 Task: Add an event with the title Training Workshop: Leadership Skills, date '2023/12/09', time 7:50 AM to 9:50 AMand add a description: As each participant delivers their presentation, fellow participants and a designated facilitator will provide constructive feedback, highlighting strengths and offering suggestions for improvement. The feedback will focus on areas such as clarity of message, organization of content, vocal delivery, non-verbal communication, and overall presentation effectiveness.Select event color  Grape . Add location for the event as: 456 Parc Güell, Barcelona, Spain, logged in from the account softage.1@softage.netand send the event invitation to softage.4@softage.net and softage.5@softage.net. Set a reminder for the event Weekly on Sunday
Action: Mouse moved to (36, 98)
Screenshot: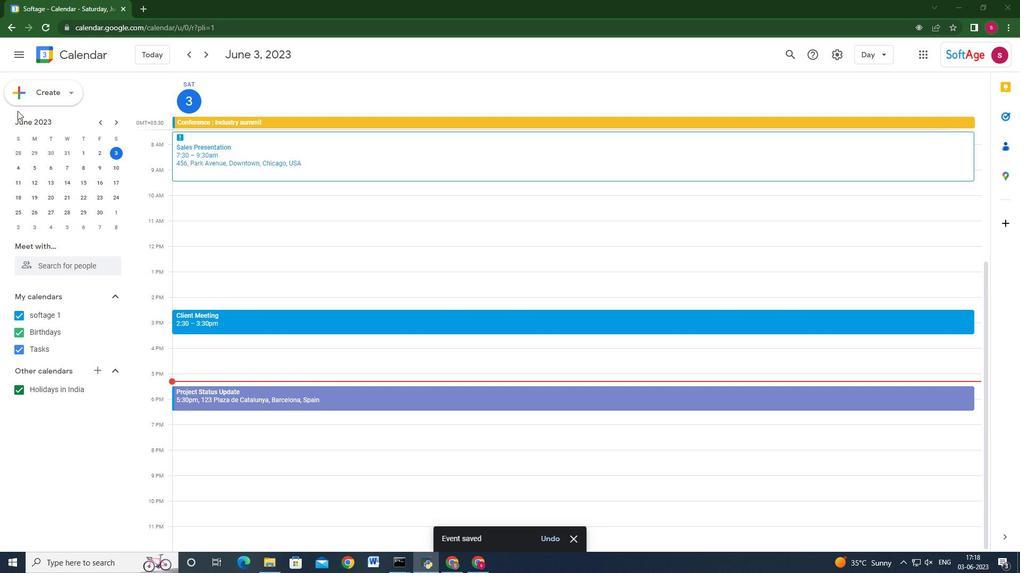 
Action: Mouse pressed left at (36, 98)
Screenshot: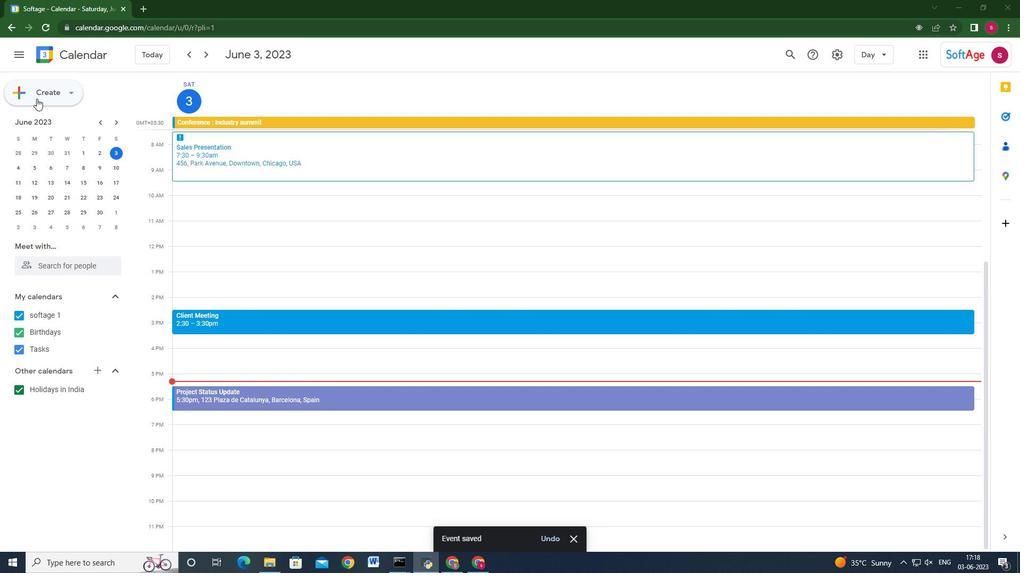 
Action: Mouse moved to (30, 123)
Screenshot: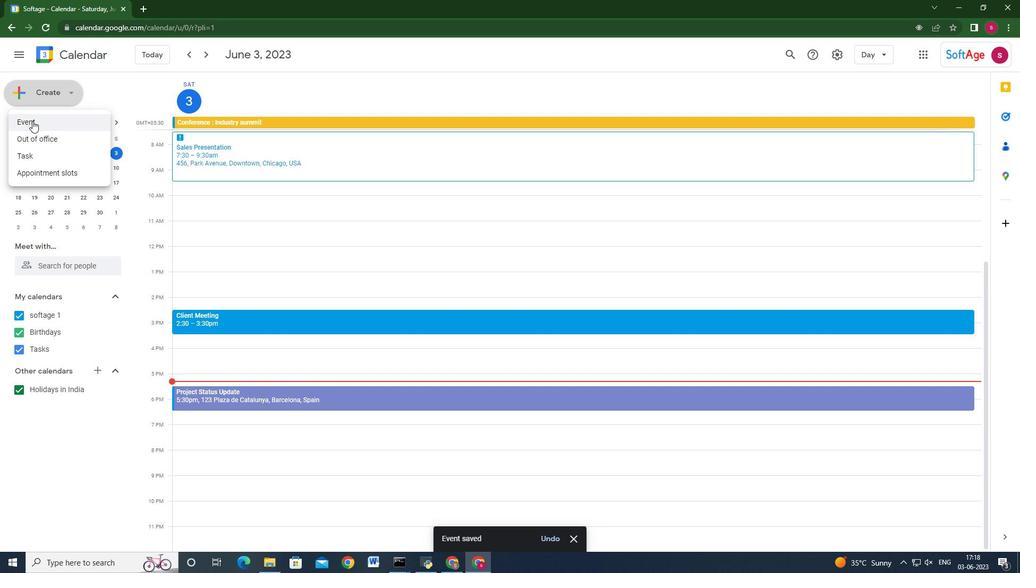 
Action: Mouse pressed left at (30, 123)
Screenshot: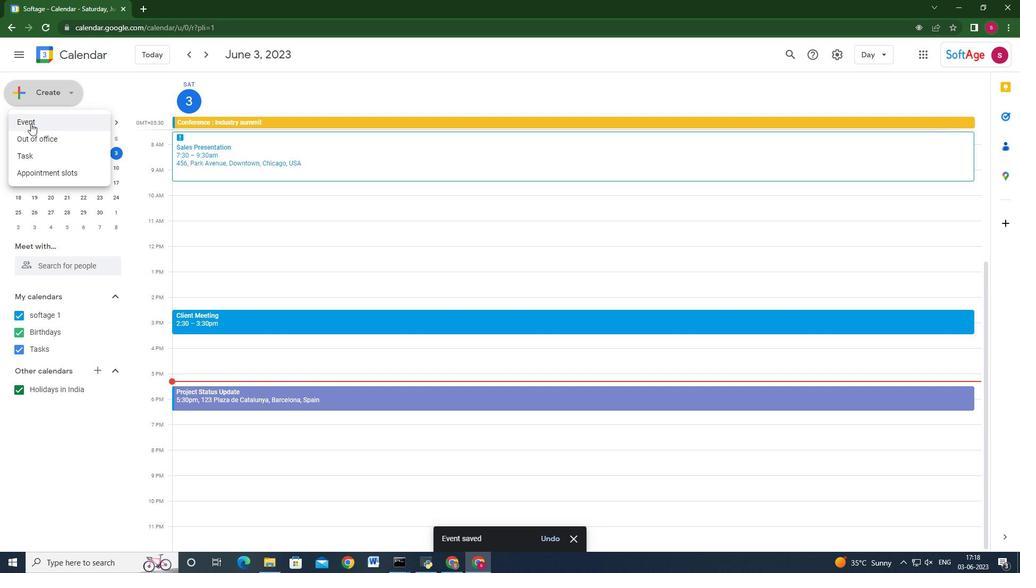 
Action: Mouse moved to (593, 412)
Screenshot: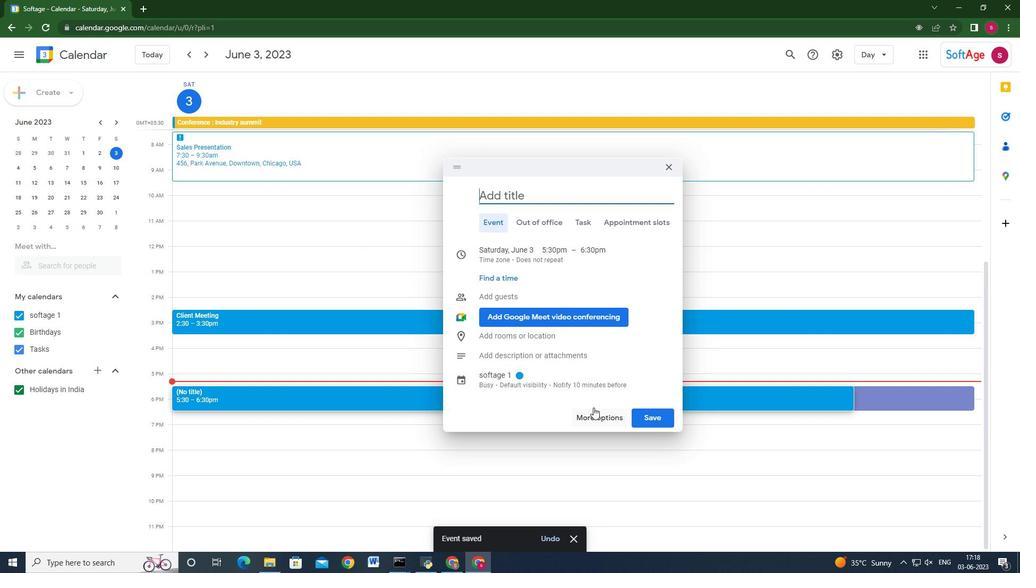 
Action: Mouse pressed left at (593, 412)
Screenshot: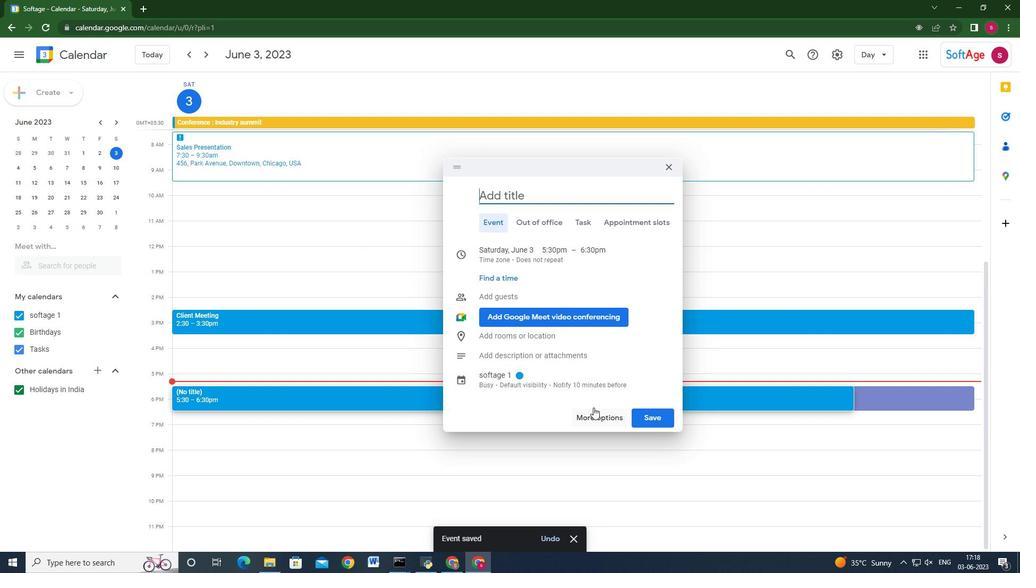 
Action: Mouse moved to (125, 47)
Screenshot: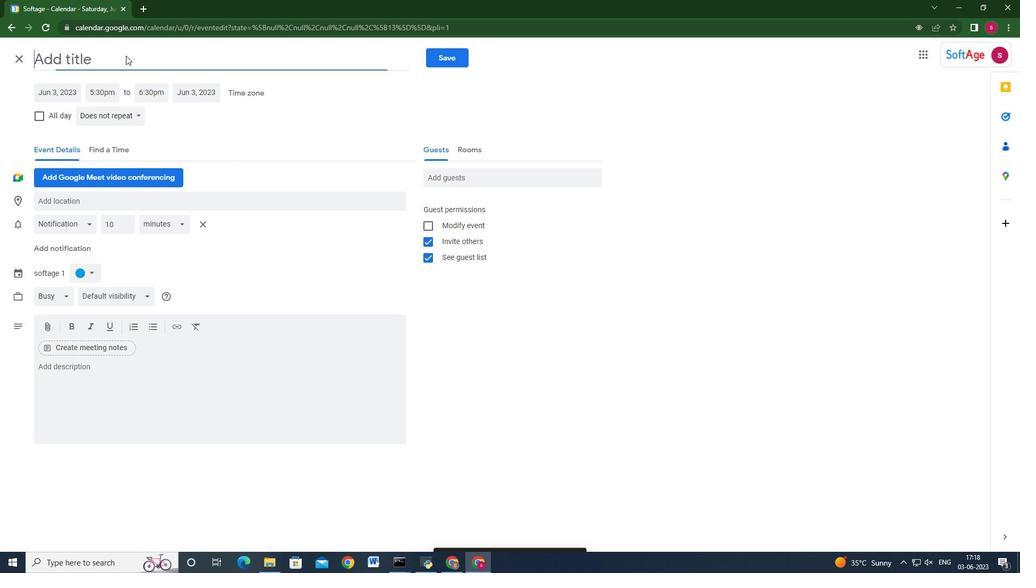 
Action: Key pressed <Key.shift><Key.shift>Training<Key.space><Key.shift_r>Workshop<Key.shift>:<Key.space><Key.shift>Leadership<Key.space><Key.shift>Skills
Screenshot: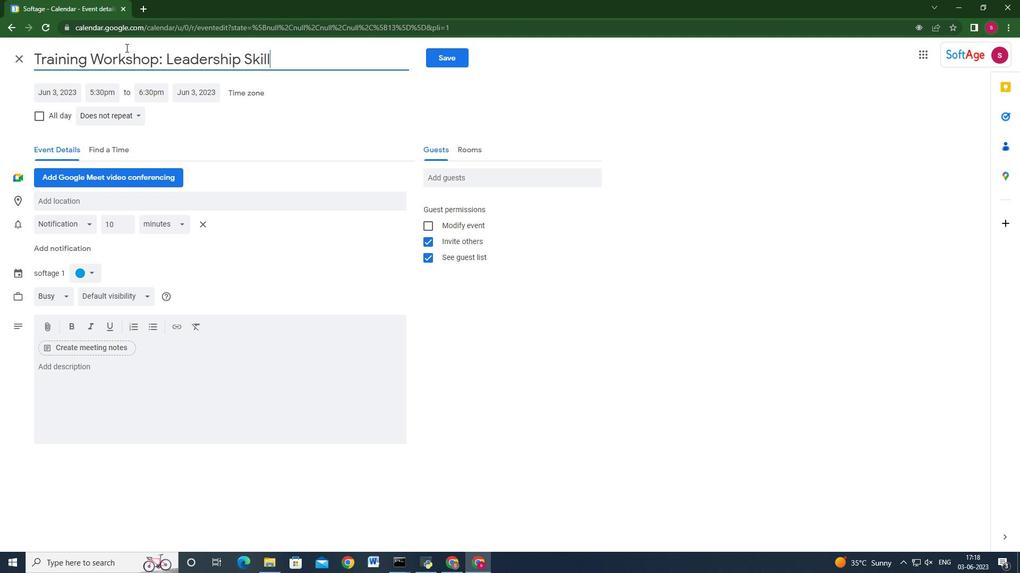 
Action: Mouse moved to (68, 96)
Screenshot: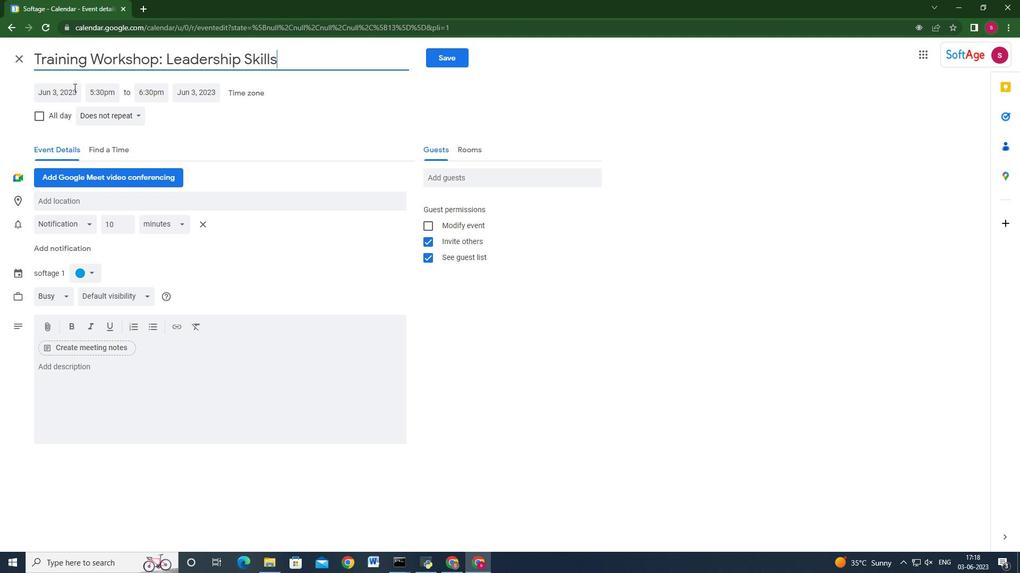 
Action: Mouse pressed left at (68, 96)
Screenshot: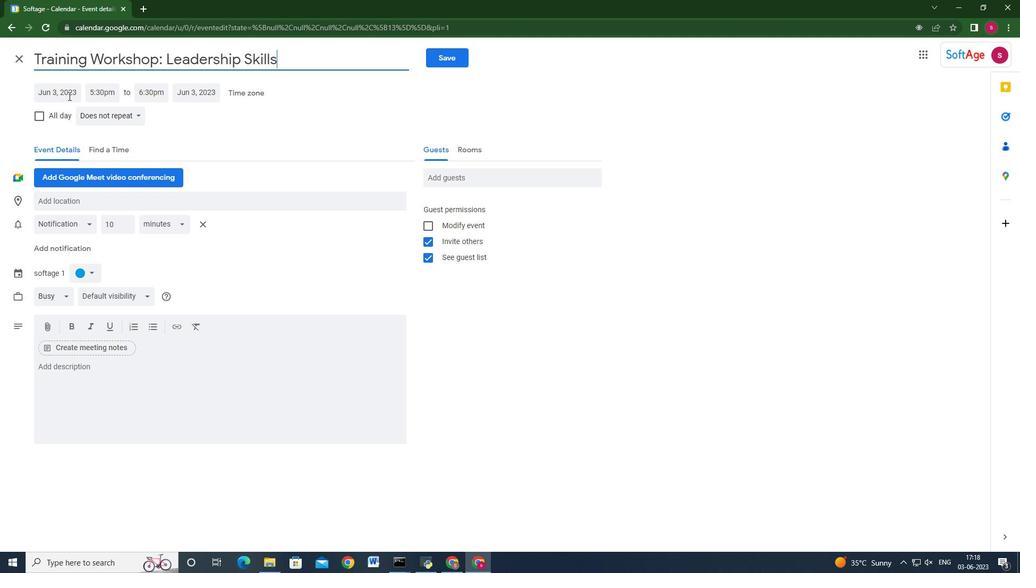 
Action: Mouse moved to (167, 115)
Screenshot: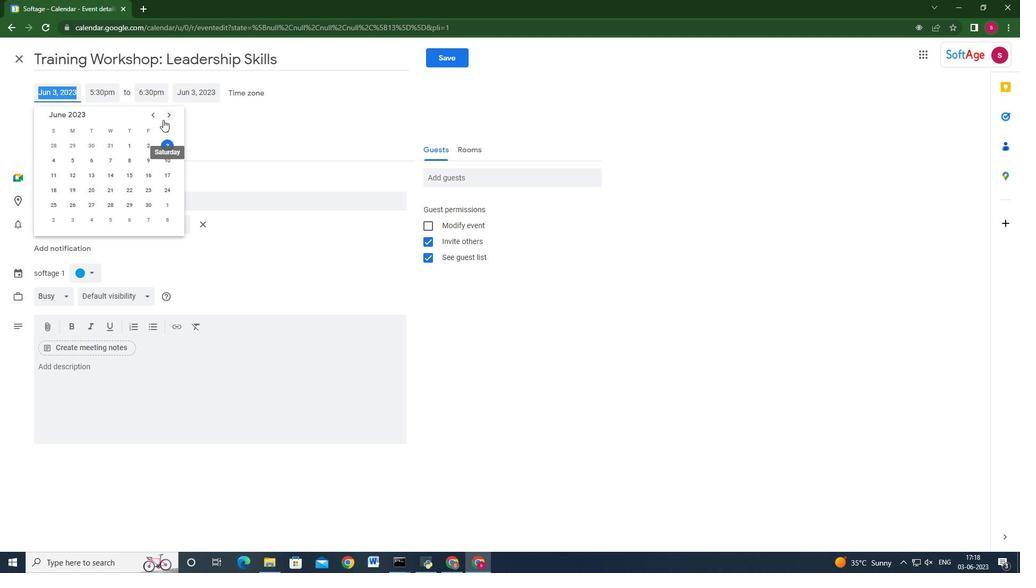 
Action: Mouse pressed left at (167, 115)
Screenshot: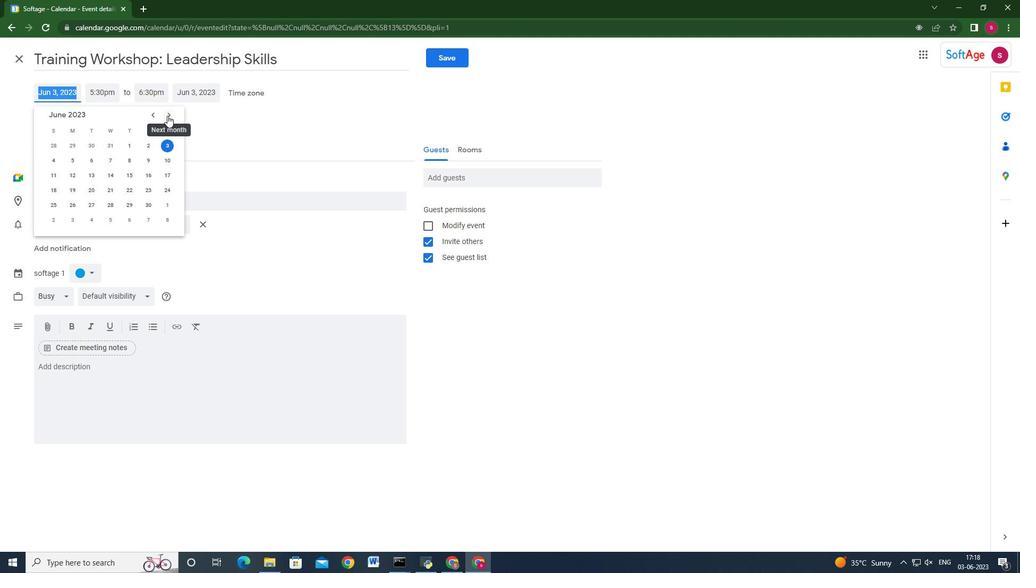 
Action: Mouse pressed left at (167, 115)
Screenshot: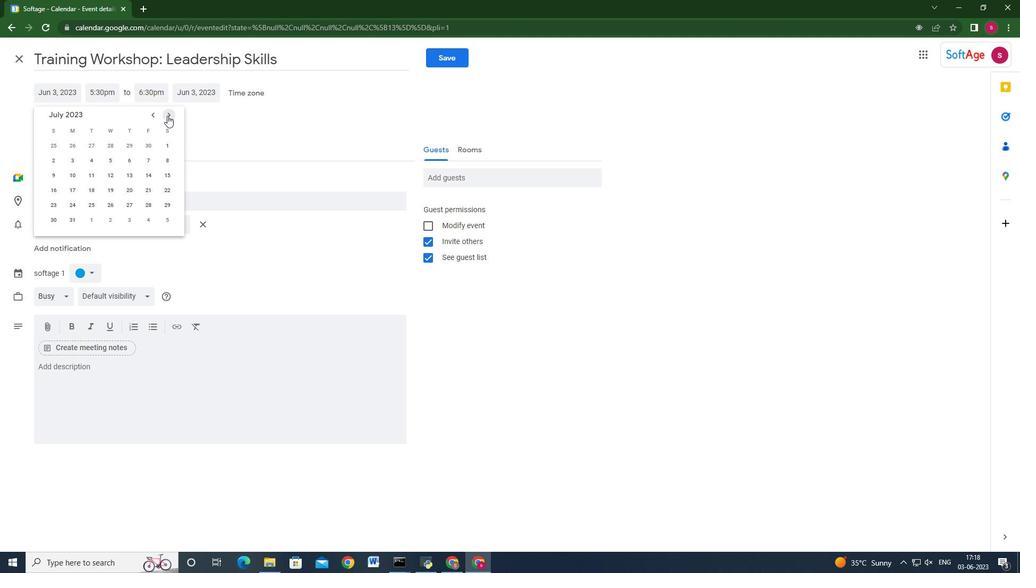 
Action: Mouse pressed left at (167, 115)
Screenshot: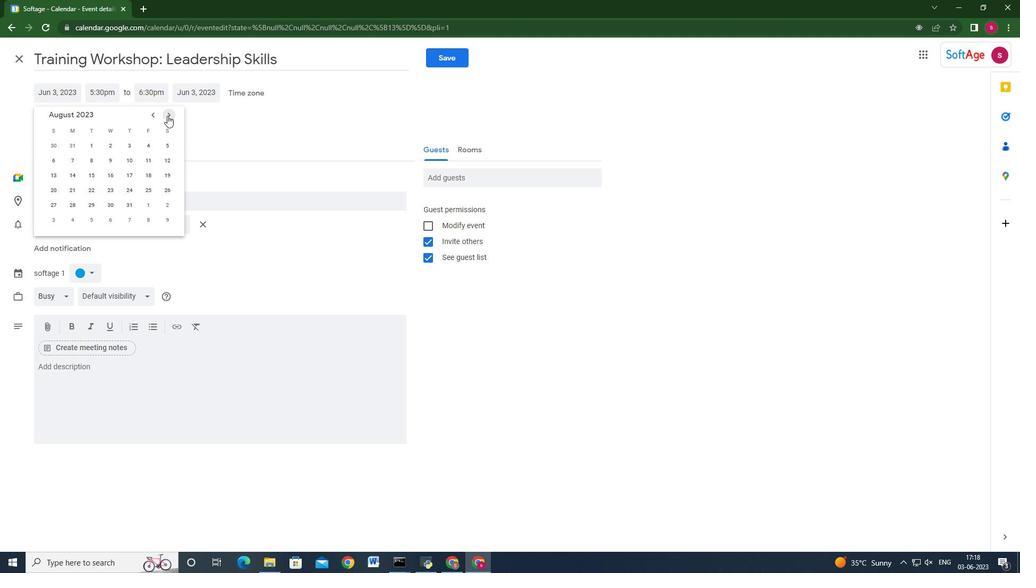 
Action: Mouse pressed left at (167, 115)
Screenshot: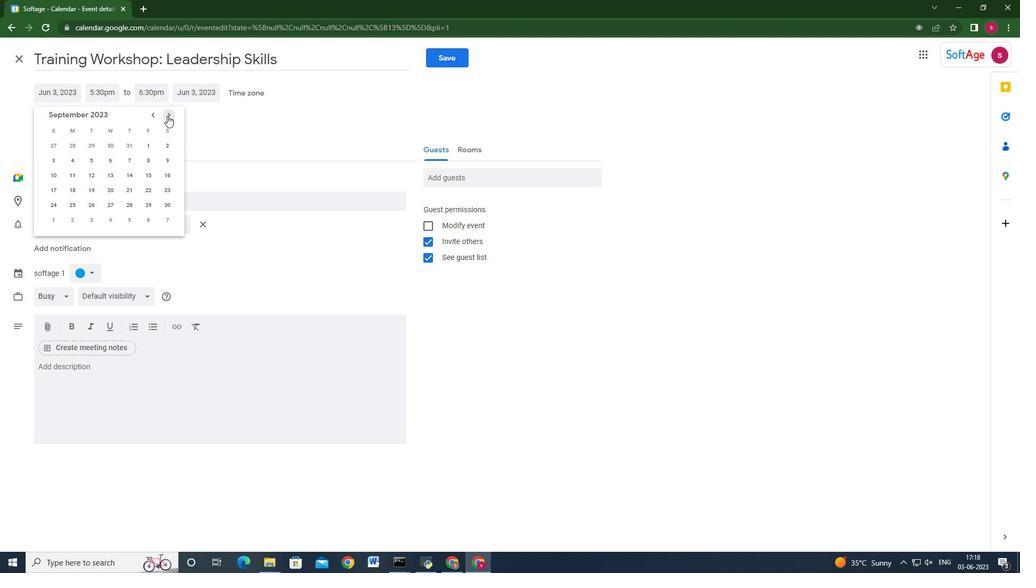 
Action: Mouse pressed left at (167, 115)
Screenshot: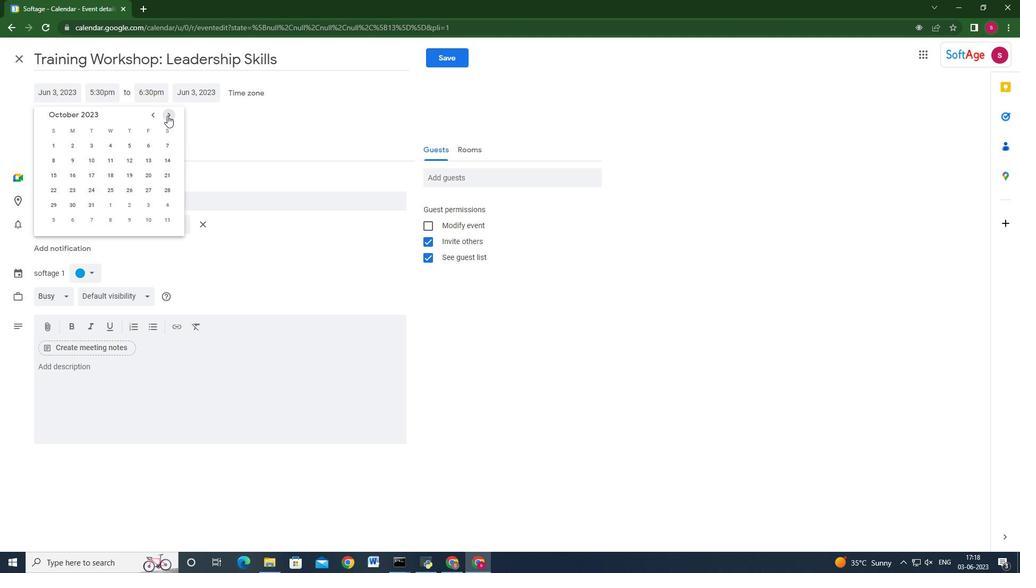 
Action: Mouse pressed left at (167, 115)
Screenshot: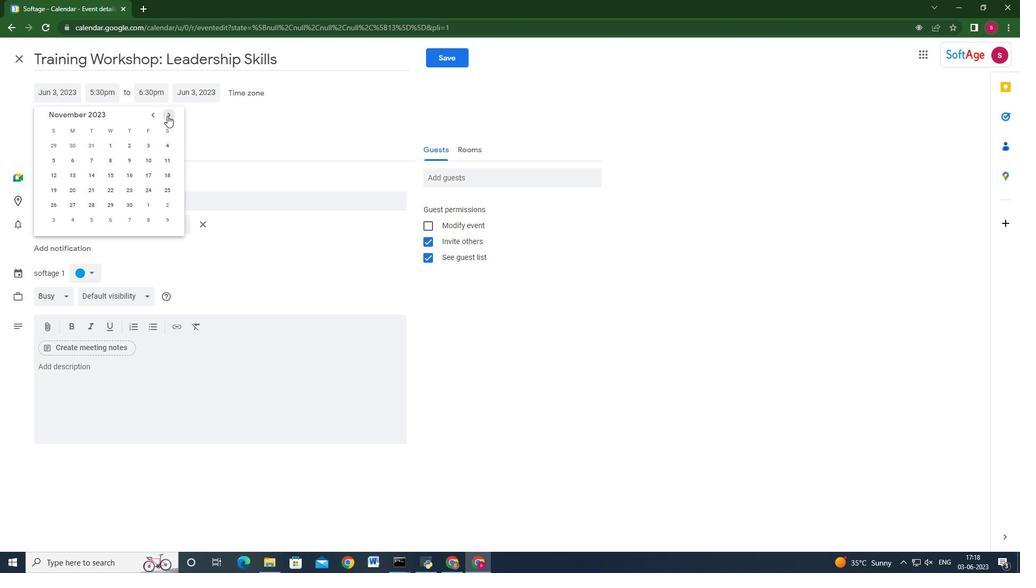 
Action: Mouse moved to (172, 158)
Screenshot: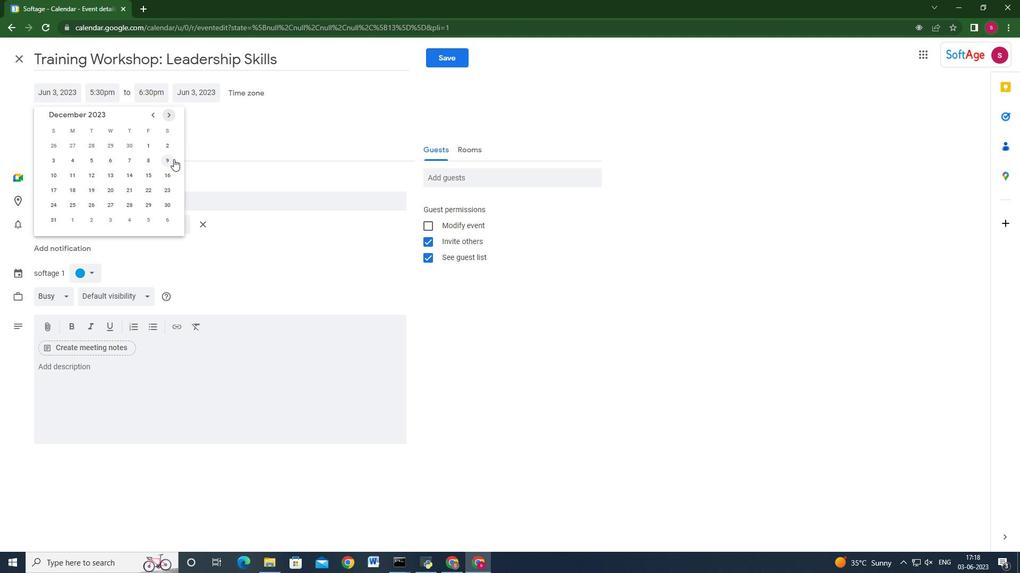 
Action: Mouse pressed left at (172, 158)
Screenshot: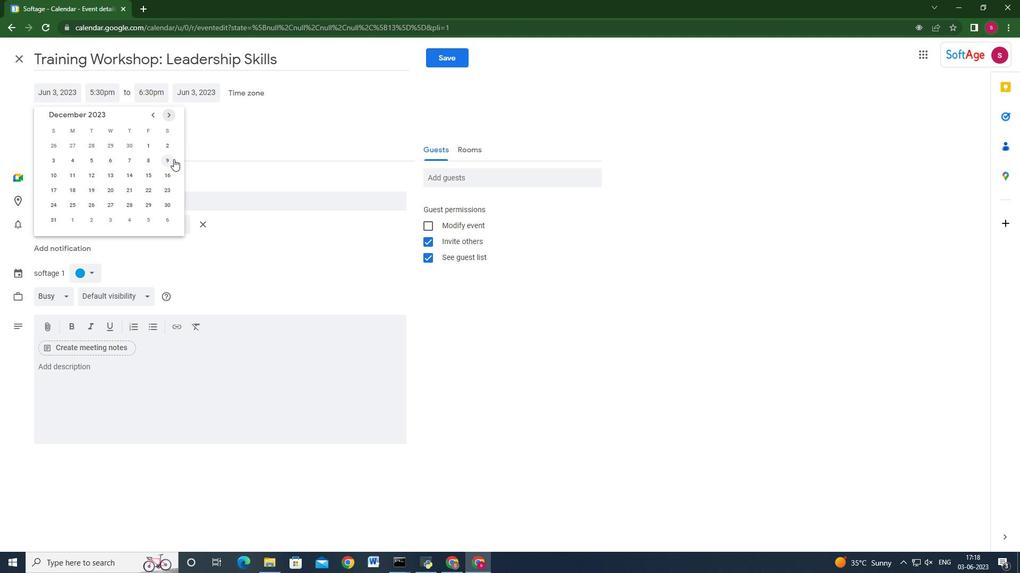 
Action: Mouse moved to (110, 91)
Screenshot: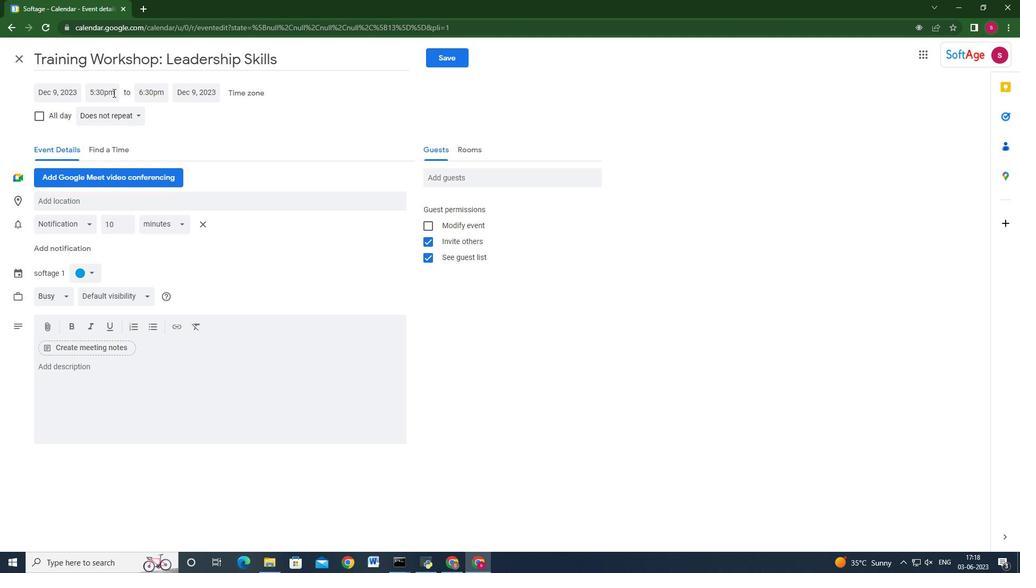 
Action: Mouse pressed left at (110, 91)
Screenshot: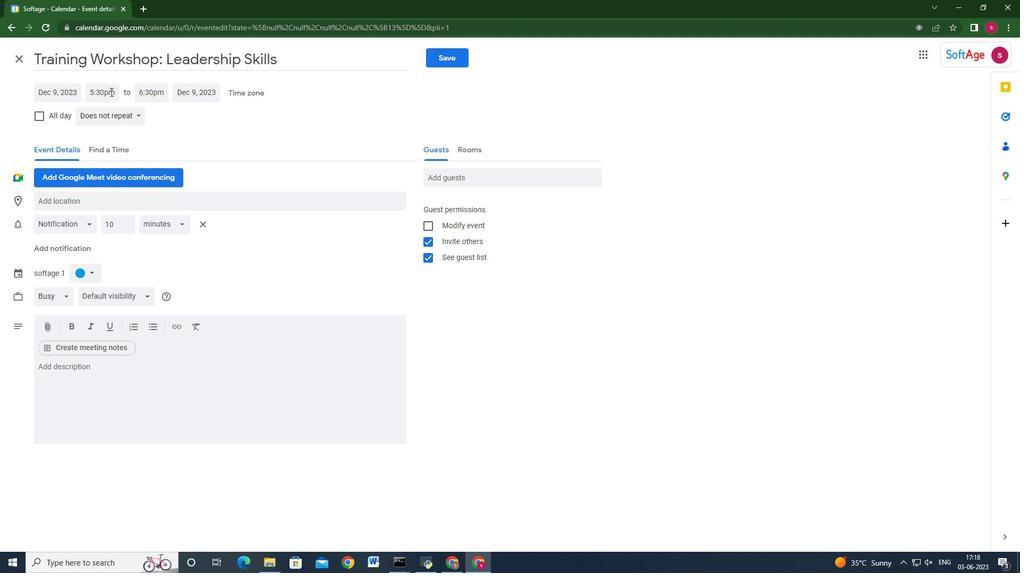 
Action: Key pressed 7<Key.shift>:50am<Key.enter><Key.tab>9<Key.shift>:50am<Key.enter>
Screenshot: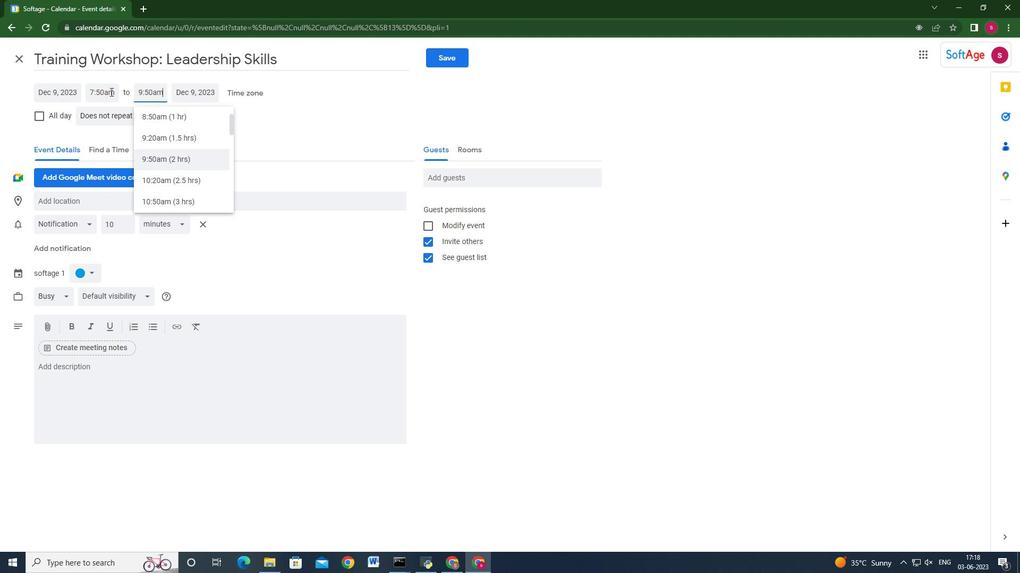
Action: Mouse moved to (115, 384)
Screenshot: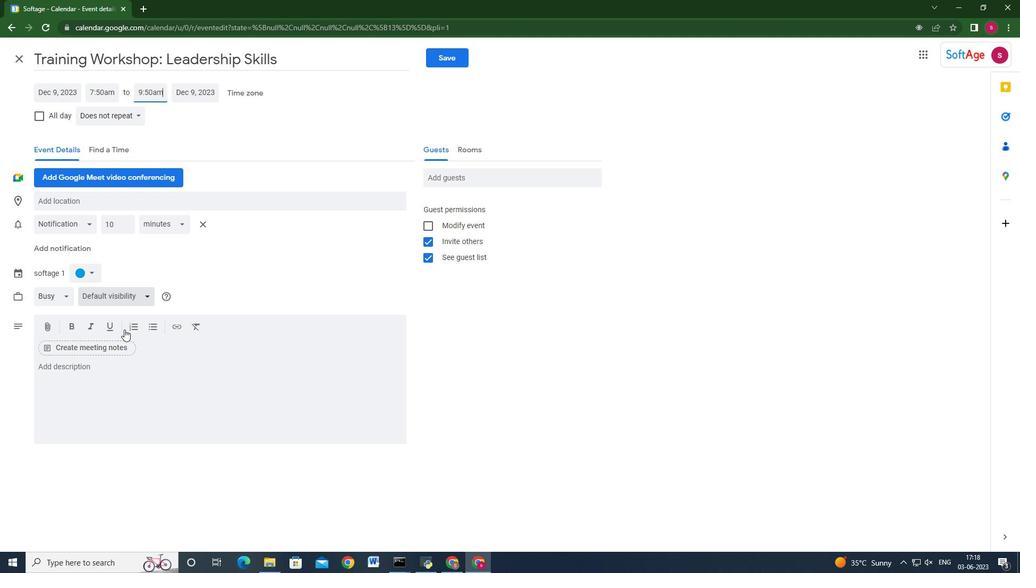 
Action: Mouse pressed left at (115, 384)
Screenshot: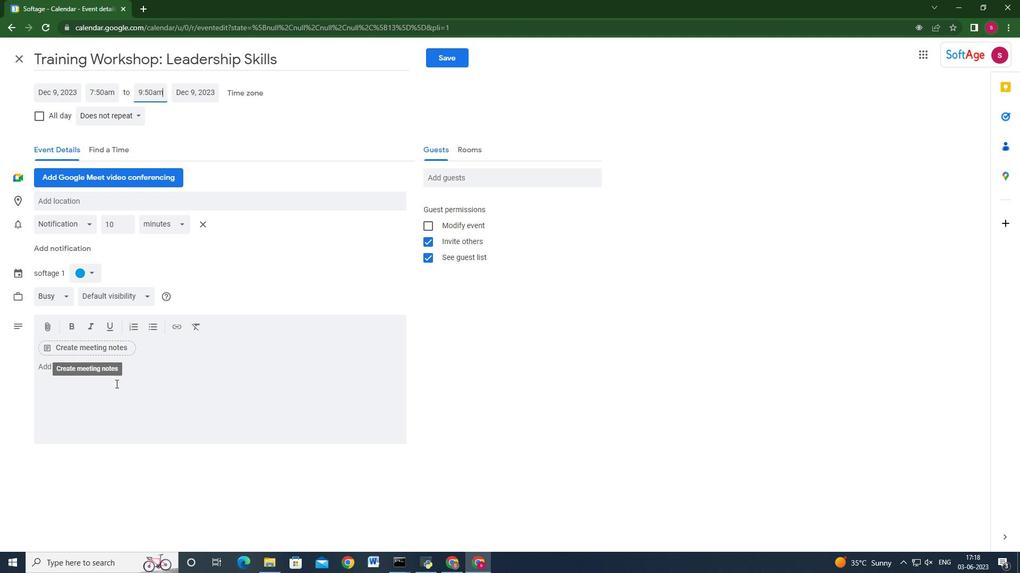 
Action: Mouse moved to (117, 384)
Screenshot: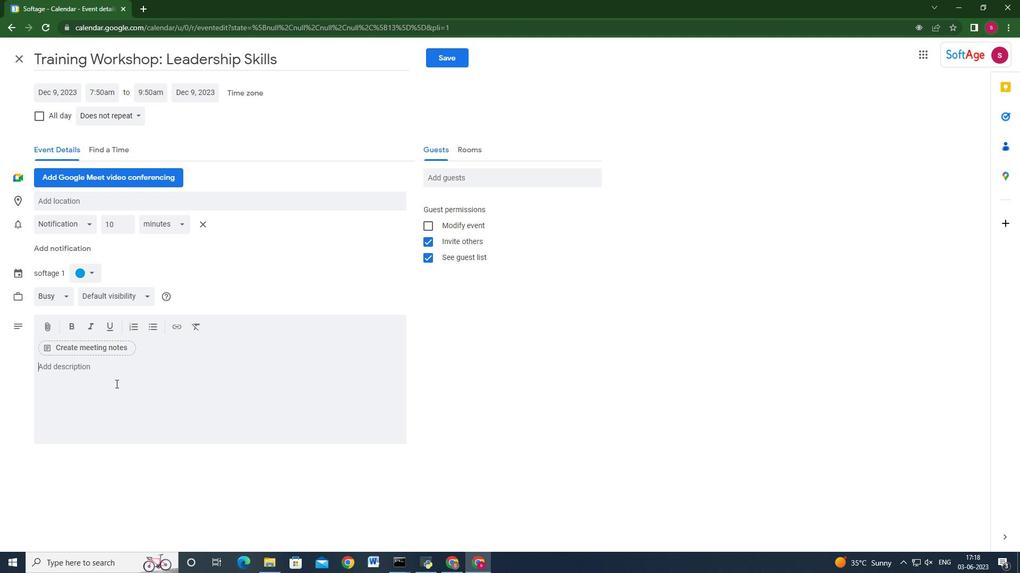 
Action: Key pressed <Key.shift_r>As<Key.space>each<Key.space>participant<Key.space>delivers<Key.space>their<Key.space>presentation<Key.space><Key.backspace>,<Key.space>fellow<Key.space>participants<Key.space>and<Key.space>a<Key.space>designated<Key.space>facilitatio<Key.backspace><Key.backspace>or<Key.space>will<Key.space>pri<Key.backspace>ovide<Key.space>constructive<Key.space>feedback,<Key.space>highlighting<Key.space>strengths<Key.space>and<Key.space>offering<Key.space>suggestions<Key.space>for<Key.space>improvement.<Key.space><Key.shift>The<Key.space>feedback<Key.space>will<Key.space>focus<Key.space>s<Key.space>on<Key.space>areas<Key.space>such<Key.space>as<Key.space>clarity<Key.space>of<Key.space>message,<Key.space>organization<Key.space>of<Key.space>content,<Key.space>co<Key.backspace><Key.backspace>vocal<Key.space>delivery,<Key.space>non-verbal<Key.space>communication,<Key.space>and<Key.space>overall<Key.space>presentation<Key.space>effectiveness.
Screenshot: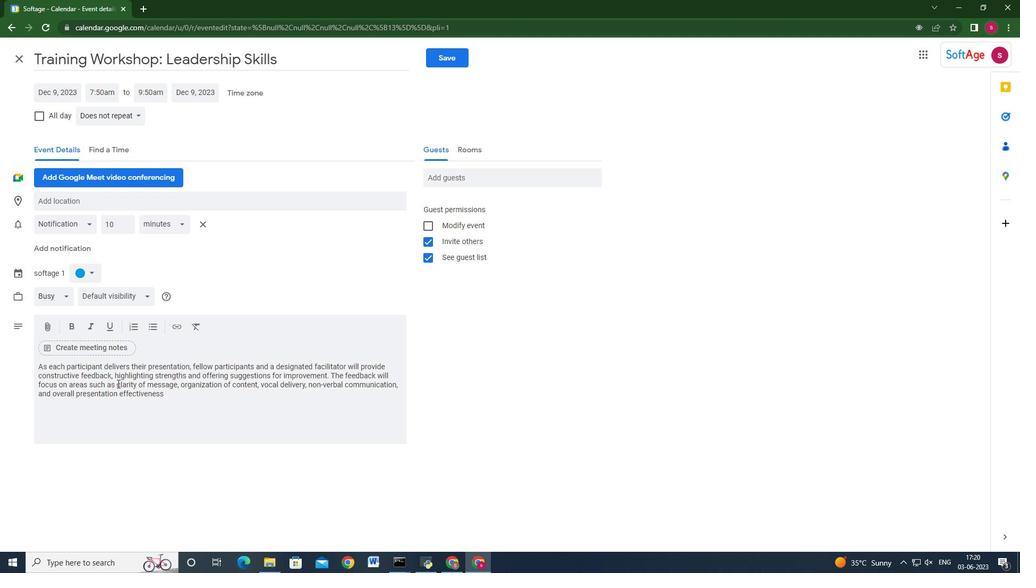 
Action: Mouse moved to (91, 278)
Screenshot: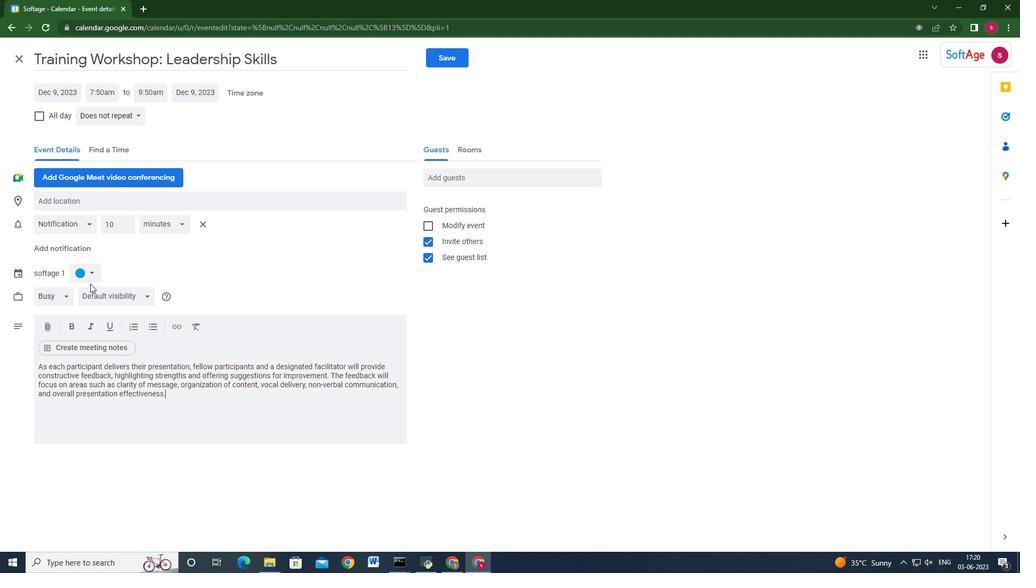 
Action: Mouse pressed left at (91, 278)
Screenshot: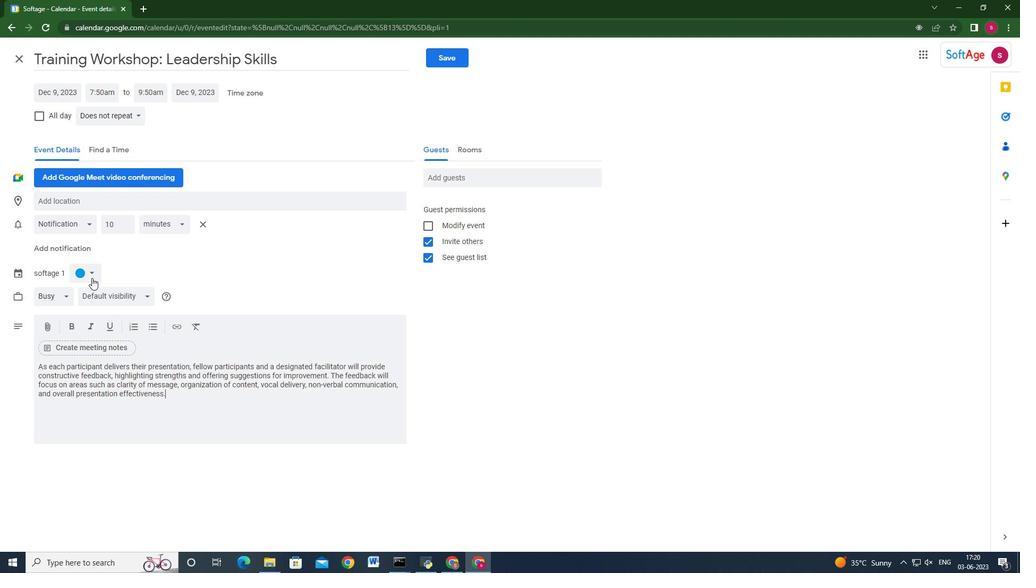 
Action: Mouse moved to (94, 327)
Screenshot: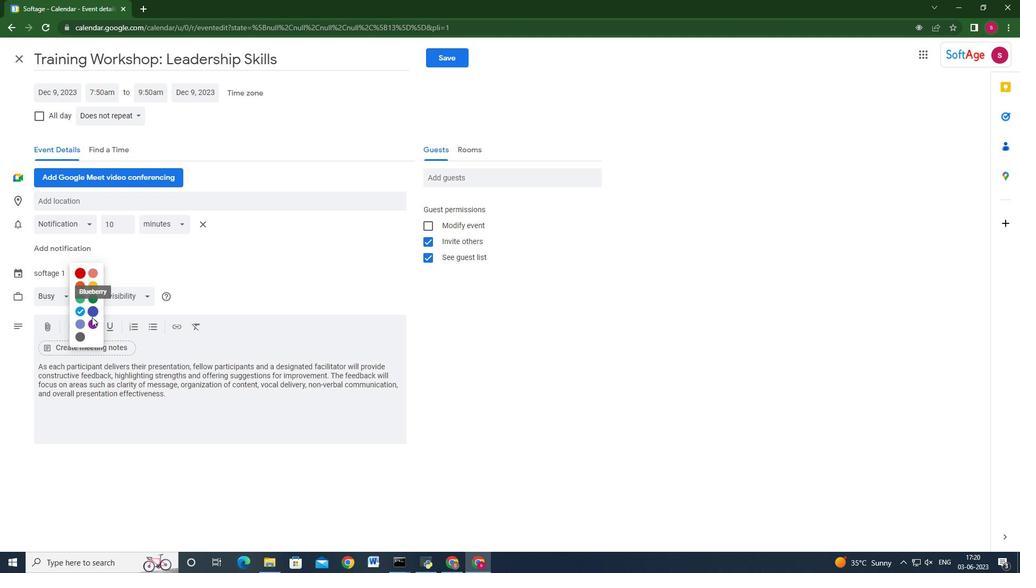 
Action: Mouse pressed left at (94, 327)
Screenshot: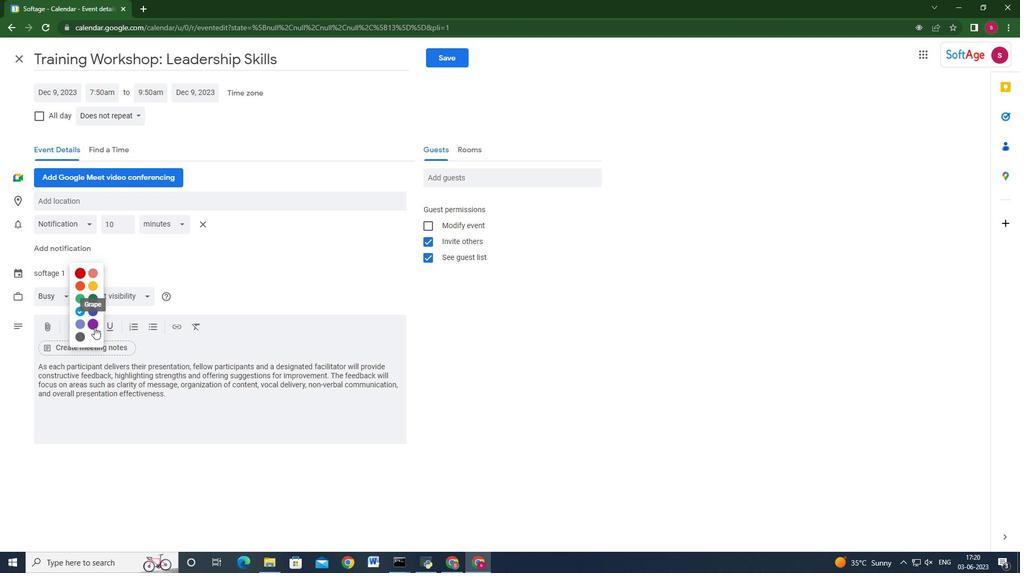 
Action: Mouse moved to (81, 205)
Screenshot: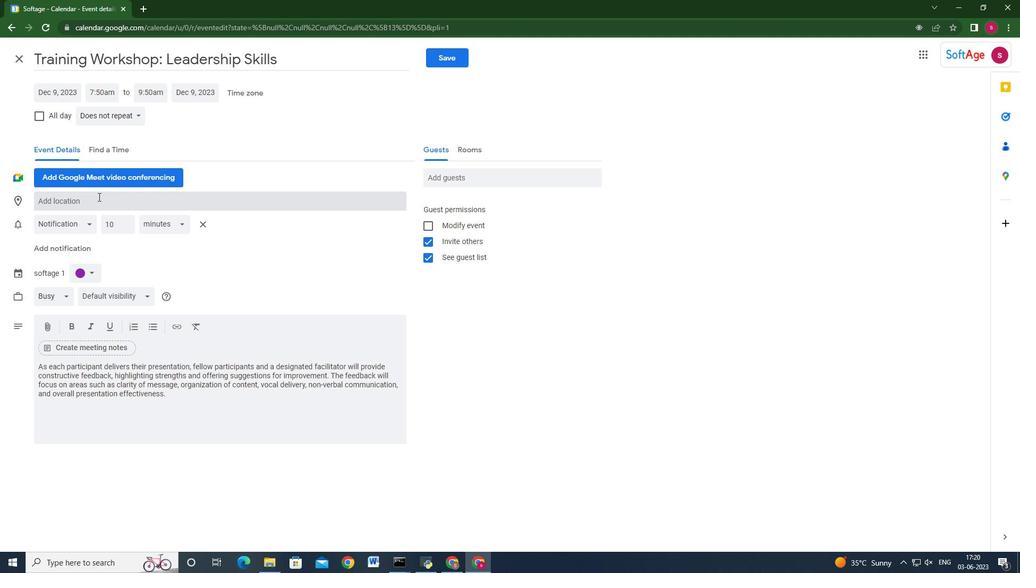 
Action: Mouse pressed left at (81, 205)
Screenshot: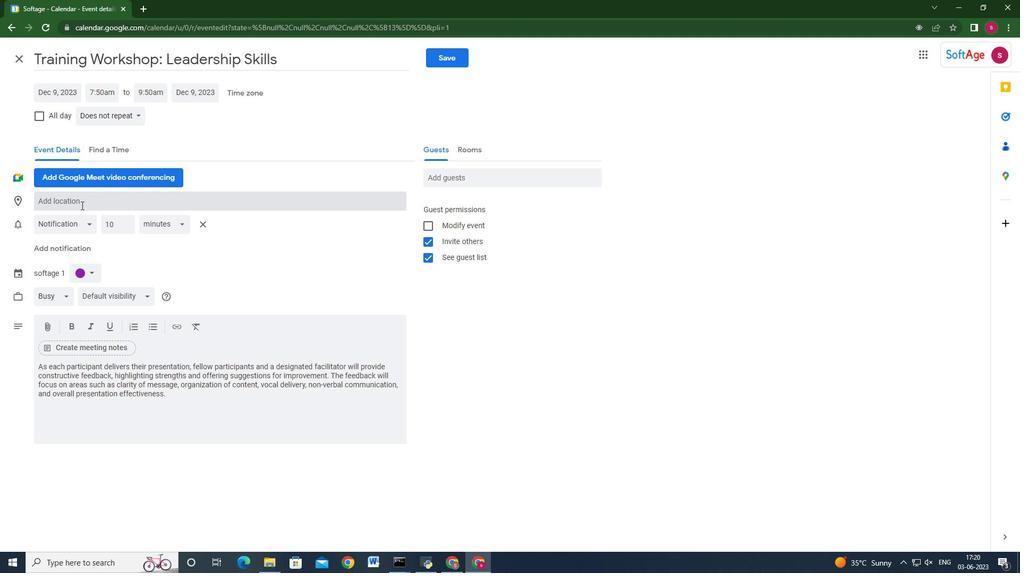 
Action: Mouse moved to (85, 205)
Screenshot: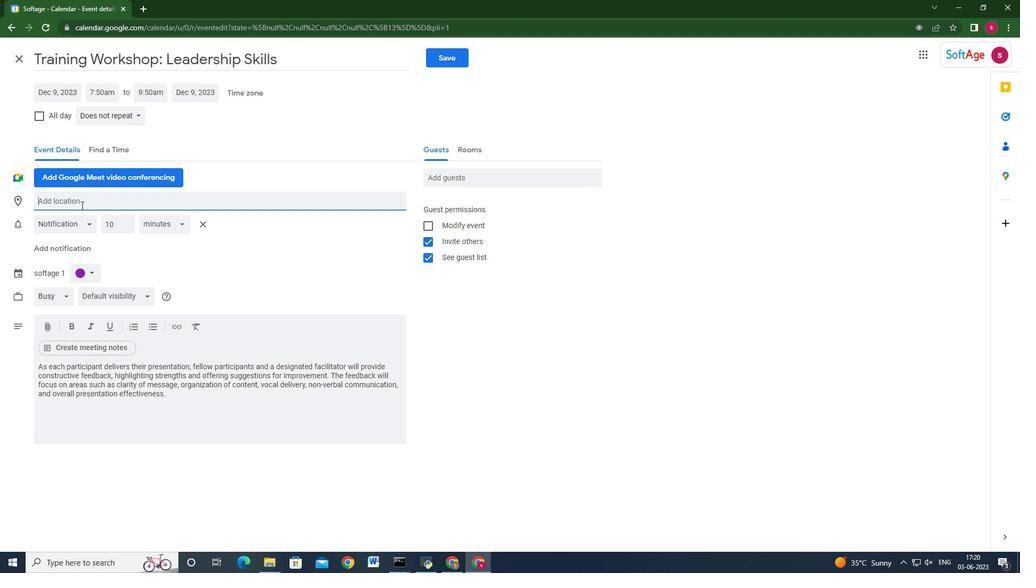 
Action: Key pressed 456<Key.space><Key.shift>Parc<Key.space><Key.shift>Guell<Key.space><Key.backspace>,<Key.space><Key.shift>barcle<Key.backspace><Key.backspace>elona,<Key.space><Key.shift_r>Spain
Screenshot: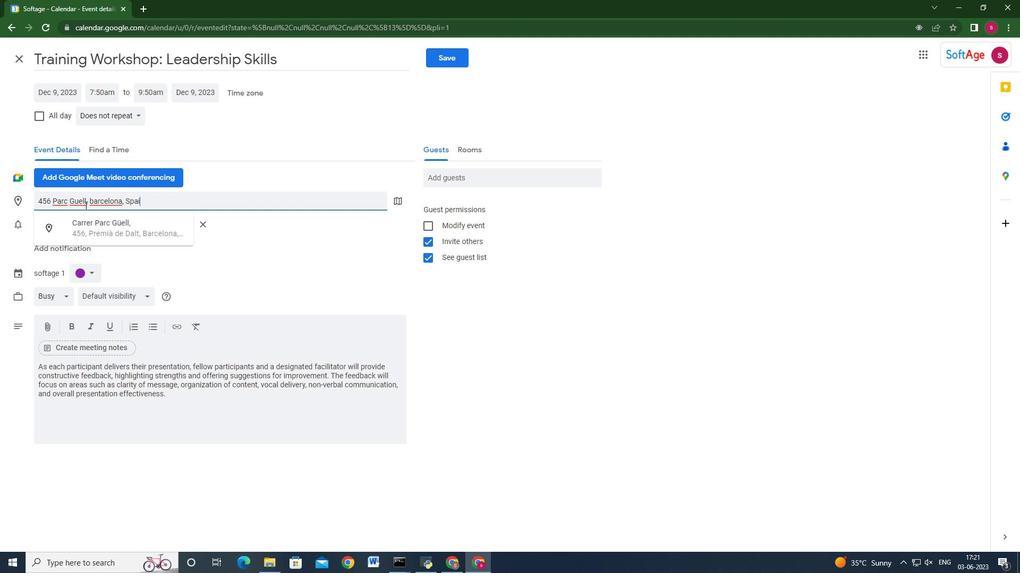 
Action: Mouse moved to (437, 175)
Screenshot: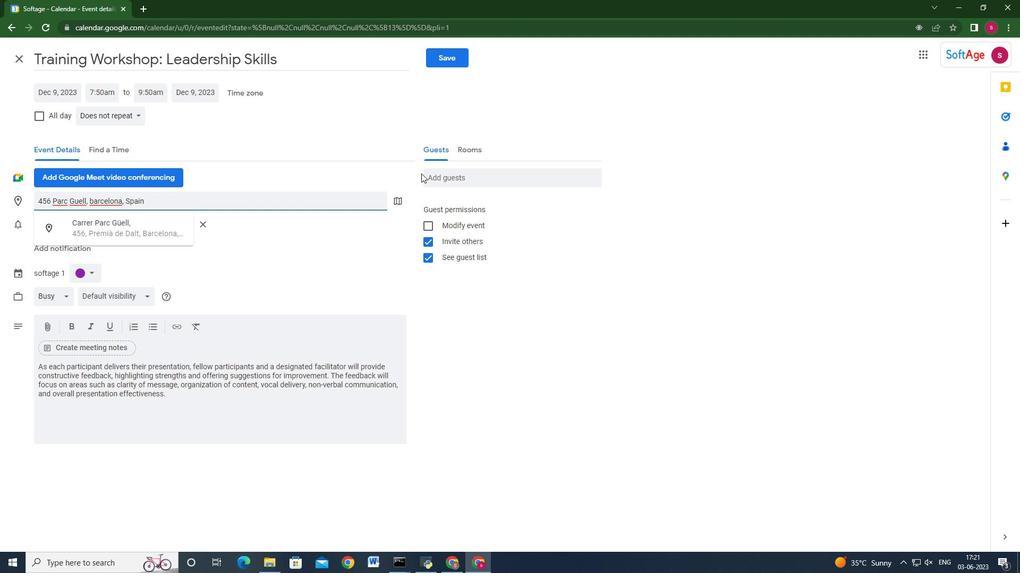 
Action: Mouse pressed left at (437, 175)
Screenshot: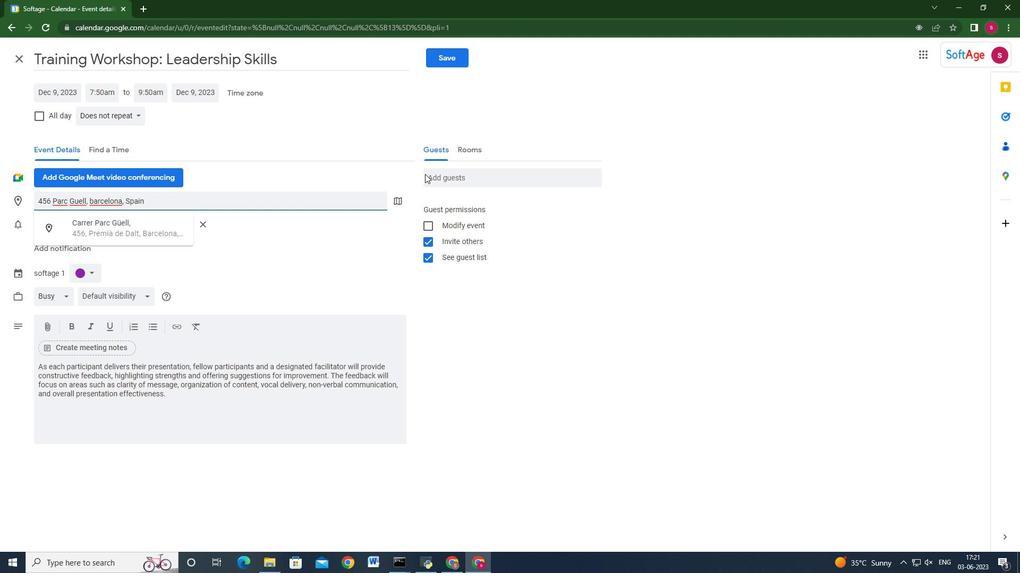 
Action: Mouse moved to (437, 176)
Screenshot: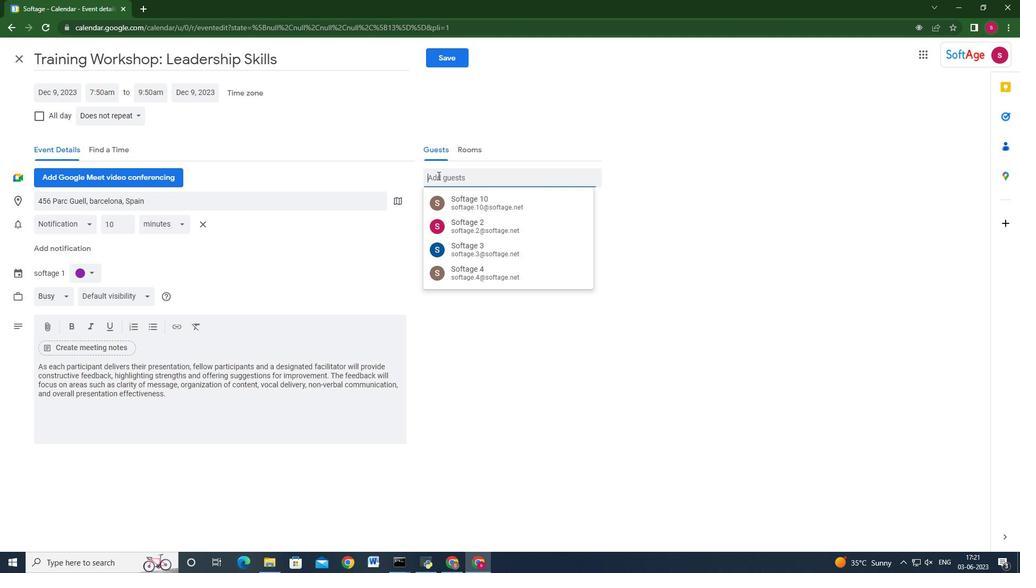 
Action: Key pressed softage.4<Key.shift_r>@softage.ent<Key.backspace><Key.backspace><Key.backspace>net<Key.enter>softage.5<Key.shift_r>@softage.ent<Key.backspace><Key.backspace><Key.backspace>net<Key.enter>
Screenshot: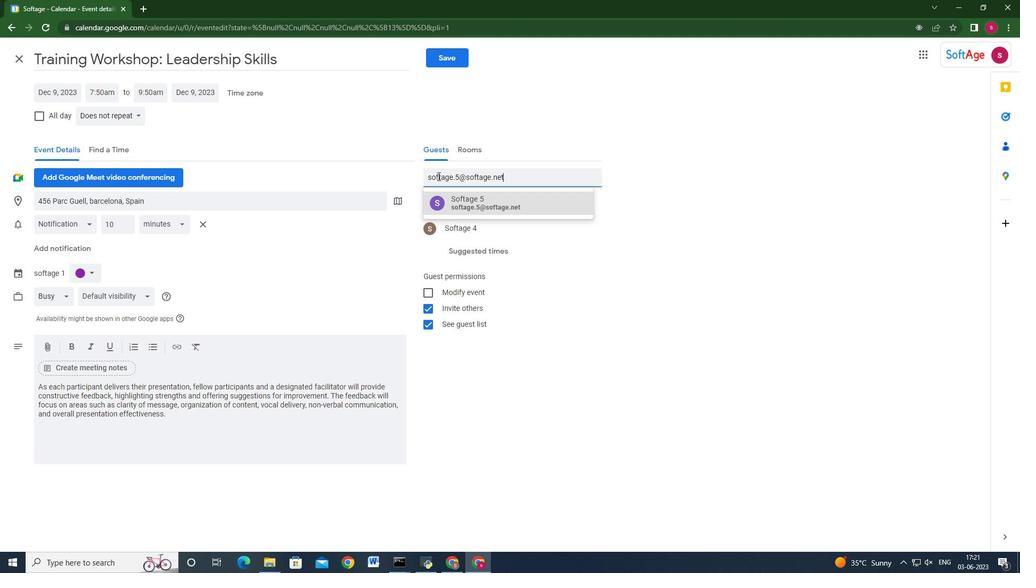 
Action: Mouse moved to (143, 115)
Screenshot: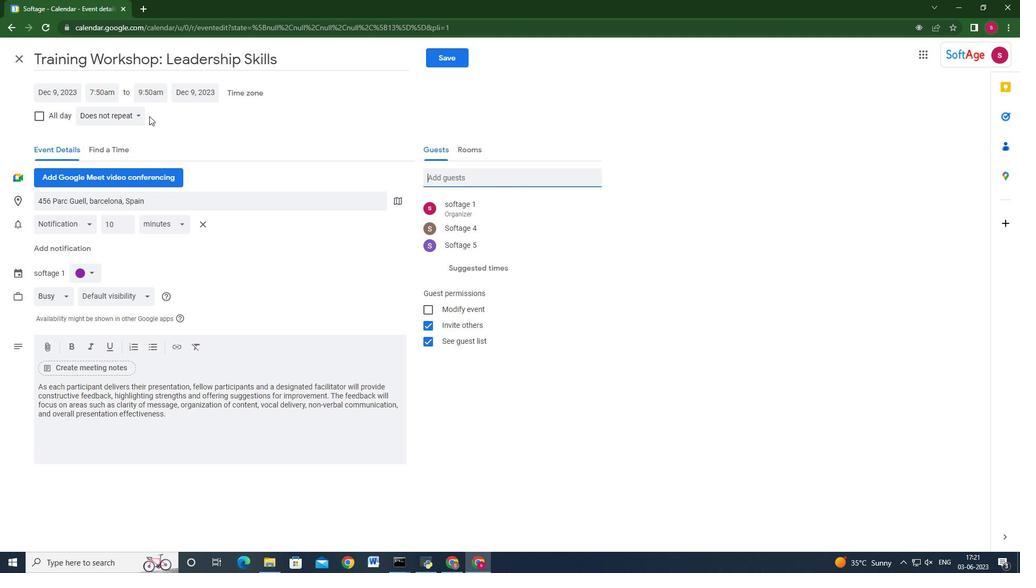 
Action: Mouse pressed left at (143, 115)
Screenshot: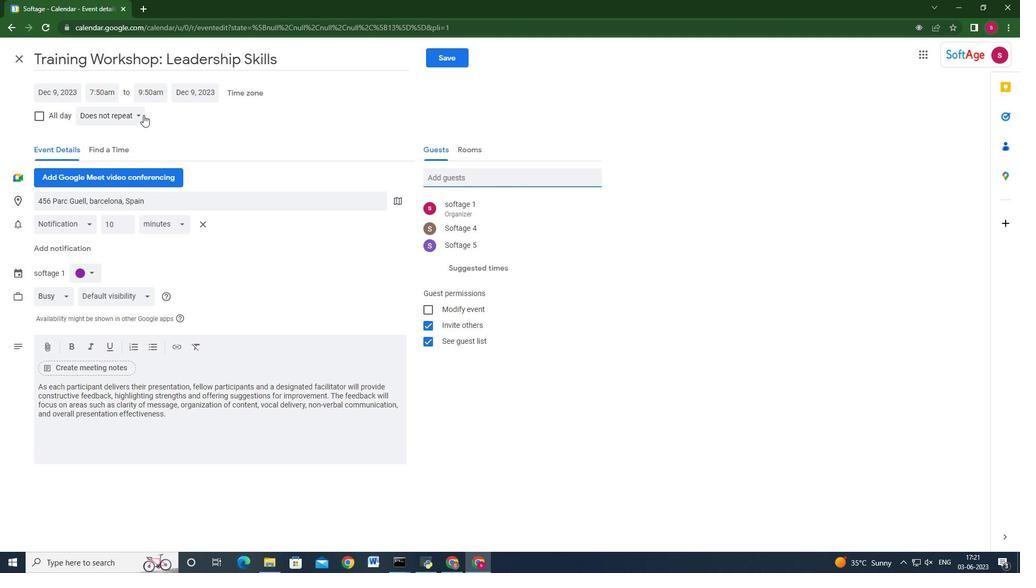 
Action: Mouse moved to (132, 234)
Screenshot: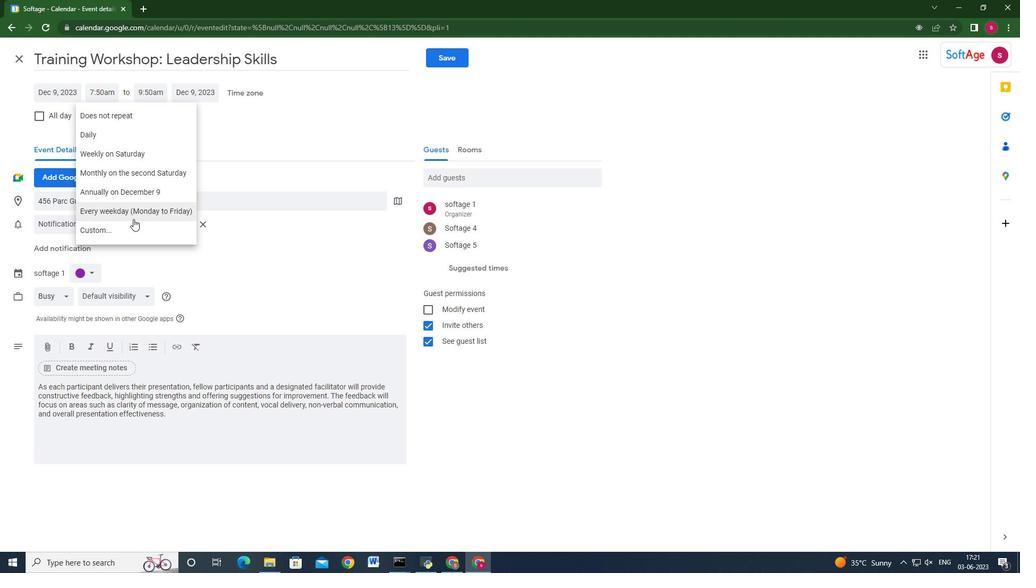 
Action: Mouse pressed left at (132, 234)
Screenshot: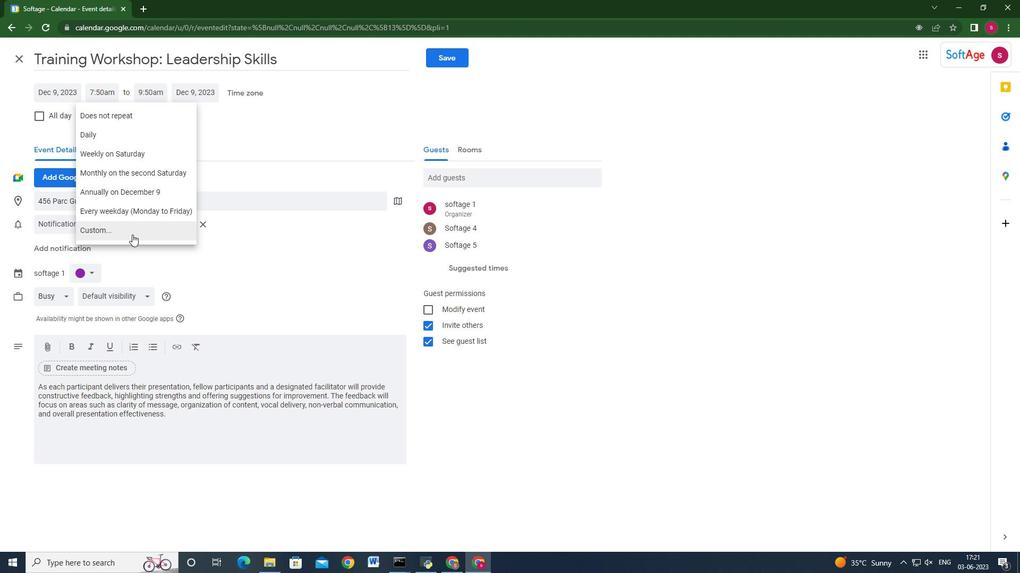 
Action: Mouse moved to (429, 278)
Screenshot: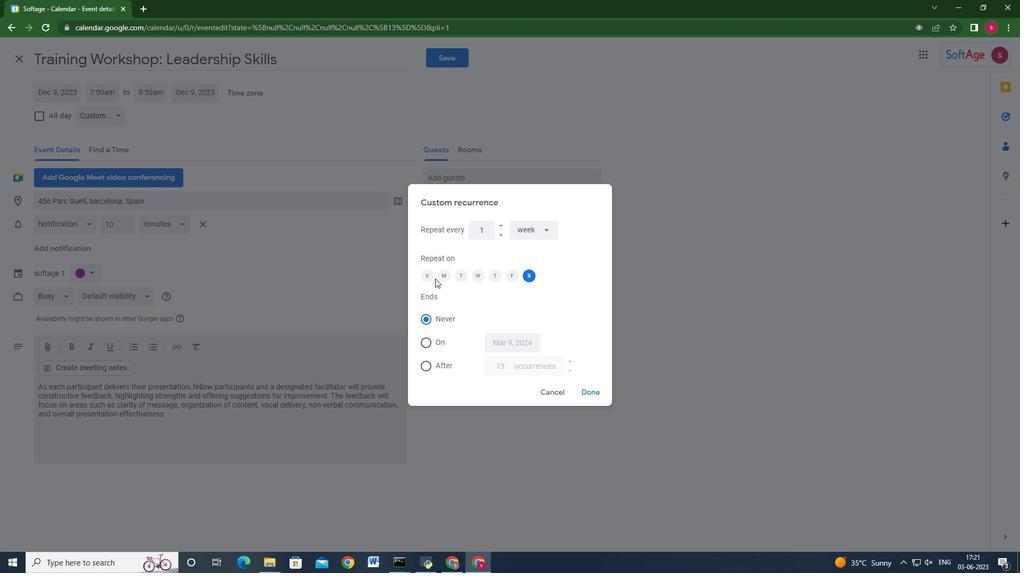 
Action: Mouse pressed left at (429, 278)
Screenshot: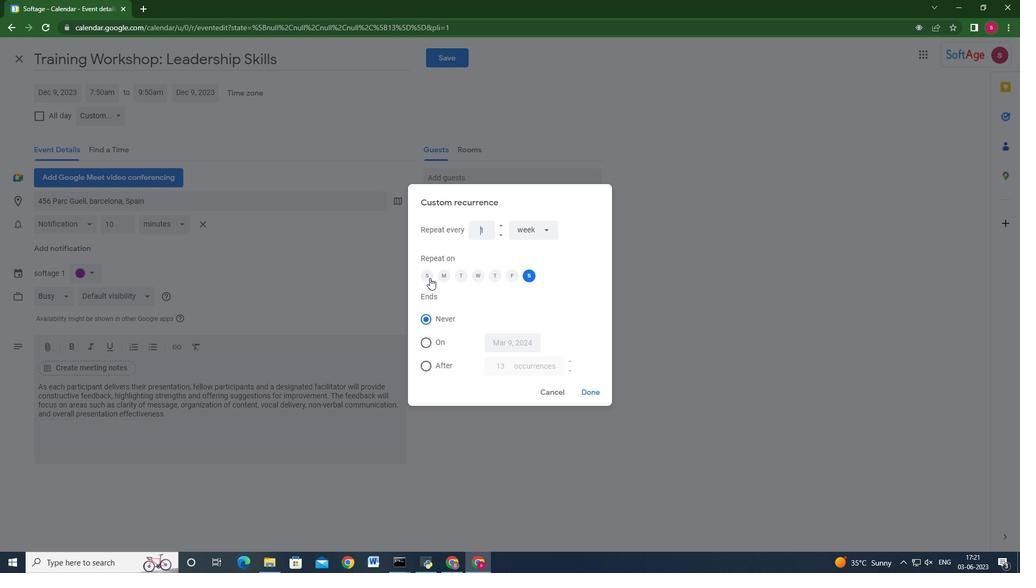 
Action: Mouse moved to (532, 276)
Screenshot: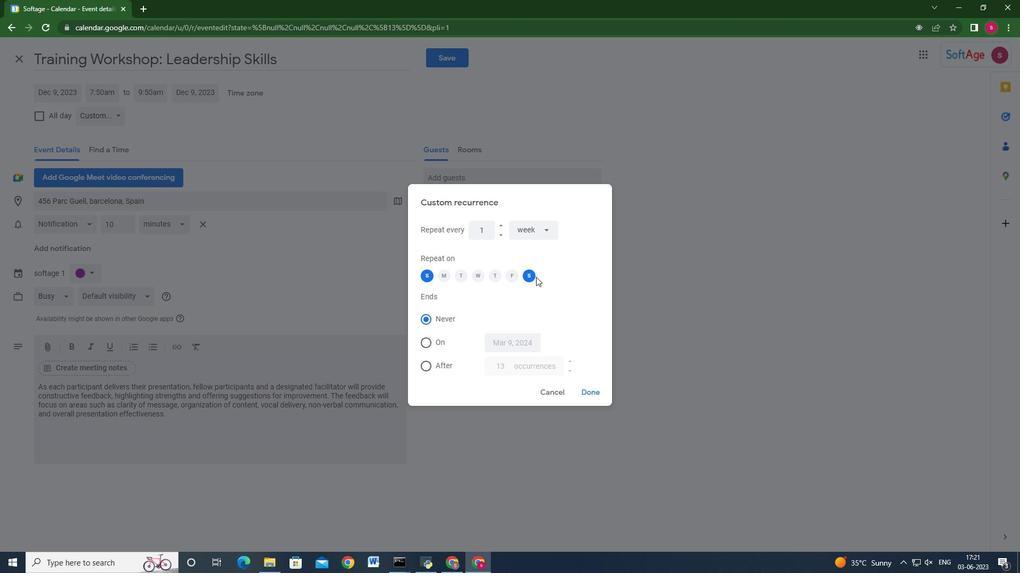 
Action: Mouse pressed left at (532, 276)
Screenshot: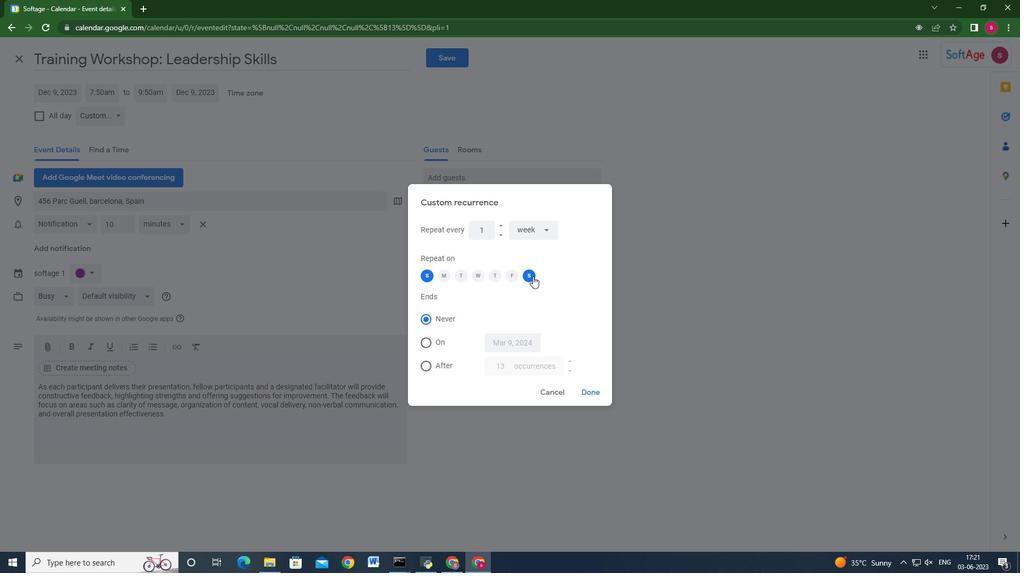 
Action: Mouse moved to (596, 389)
Screenshot: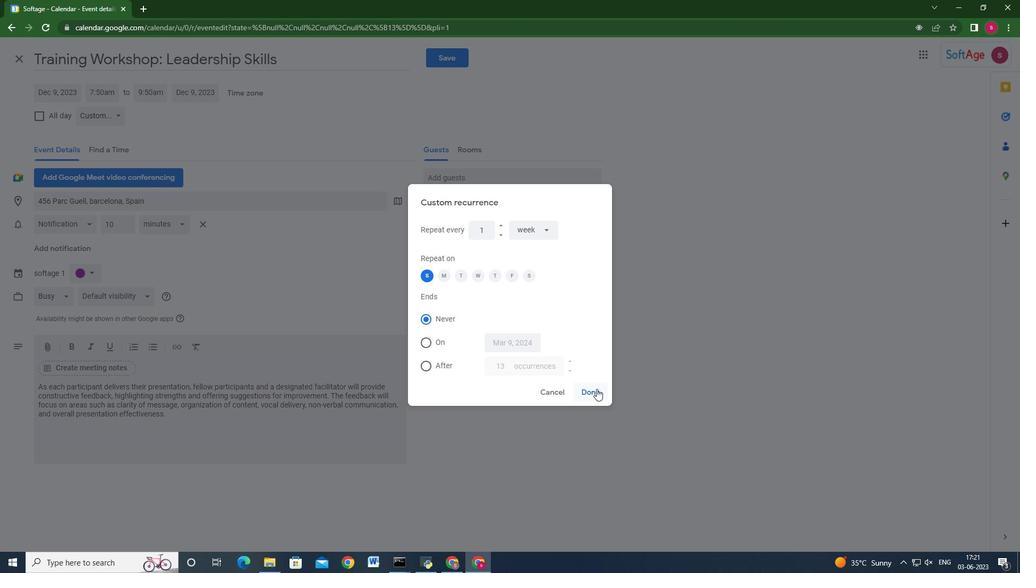 
Action: Mouse pressed left at (596, 389)
Screenshot: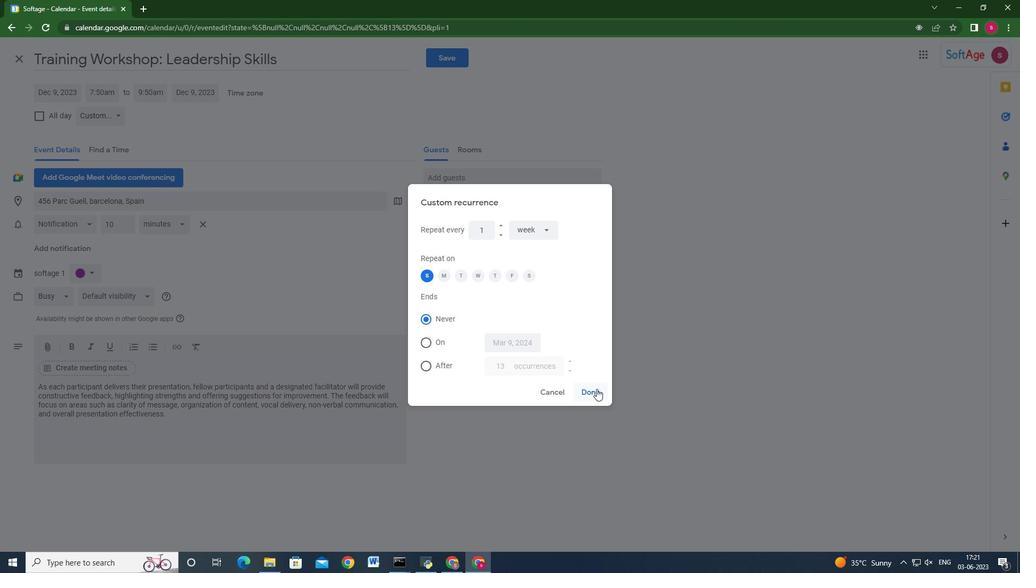 
Action: Mouse moved to (455, 63)
Screenshot: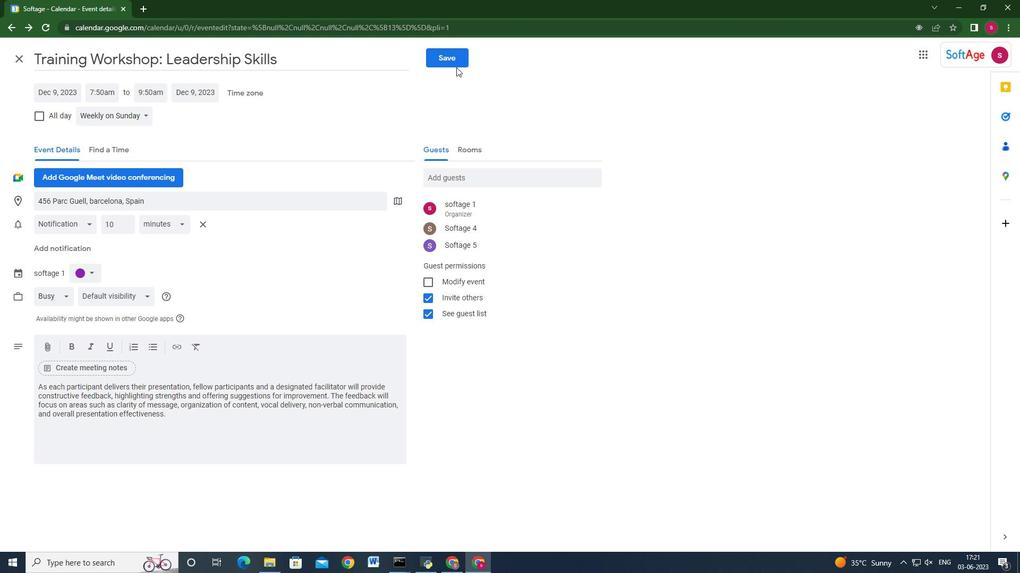 
Action: Mouse pressed left at (455, 63)
Screenshot: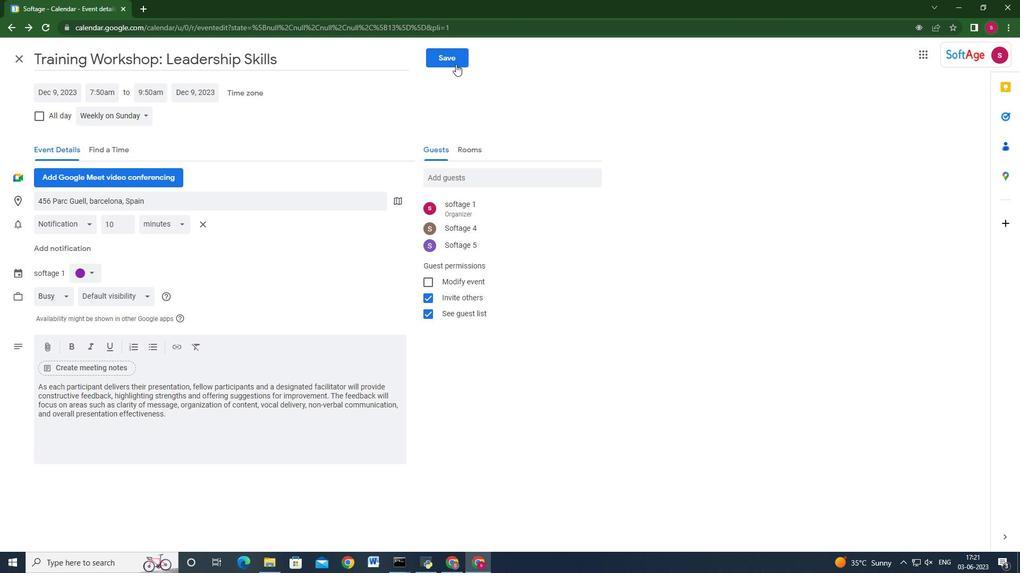 
Action: Mouse moved to (604, 319)
Screenshot: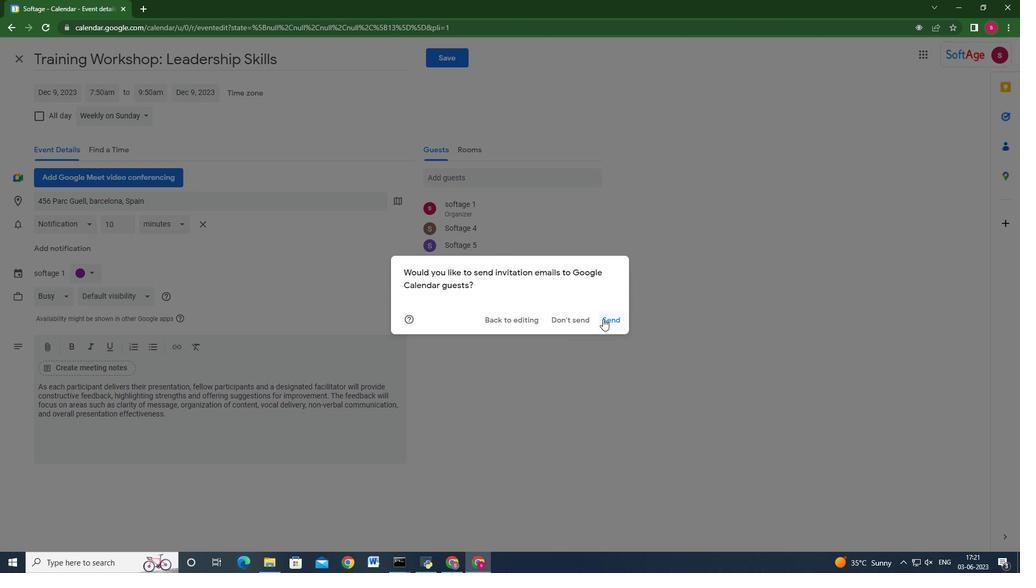 
Action: Mouse pressed left at (604, 319)
Screenshot: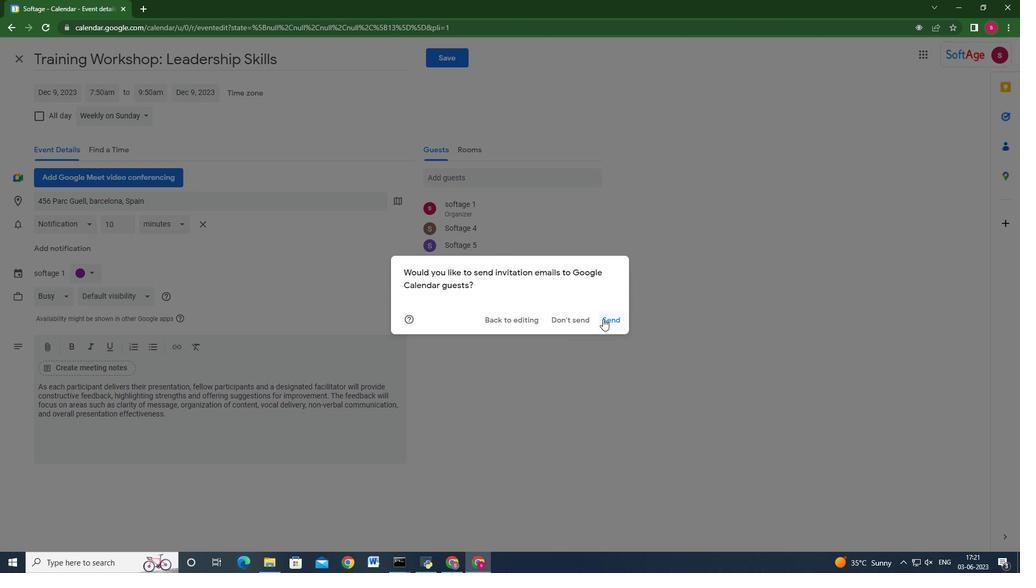 
Action: Mouse moved to (478, 301)
Screenshot: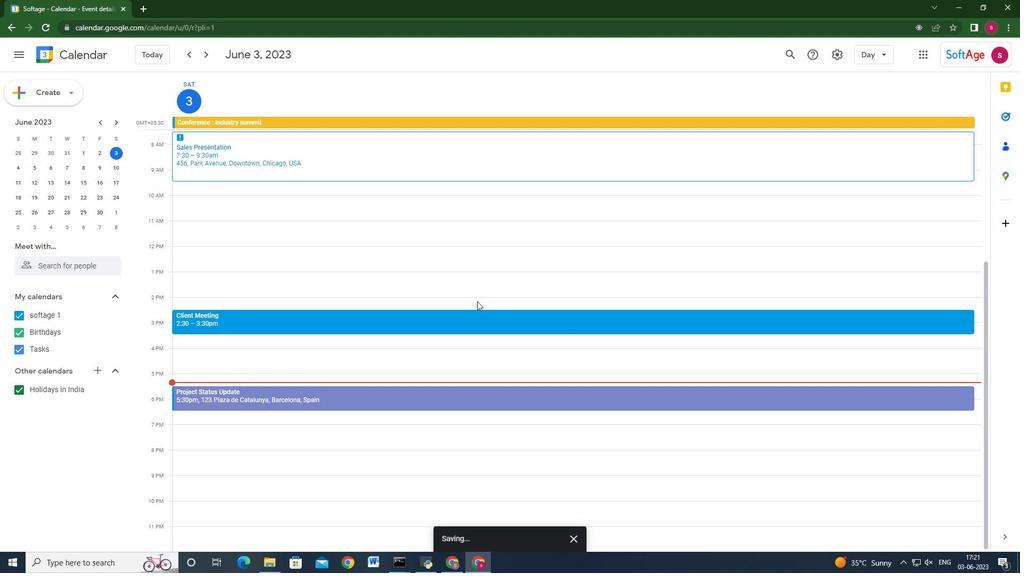 
